 Task: Create a task  Integrate website with a new live chat support software , assign it to team member softage.2@softage.net in the project ComplexTech and update the status of the task to  On Track  , set the priority of the task to Low
Action: Mouse moved to (59, 410)
Screenshot: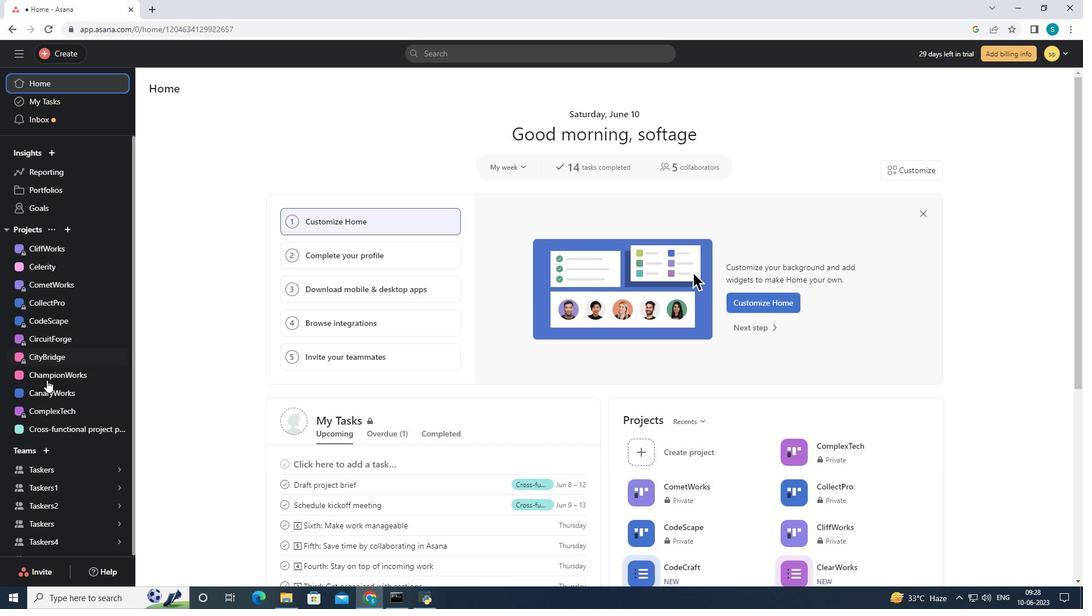 
Action: Mouse pressed left at (59, 410)
Screenshot: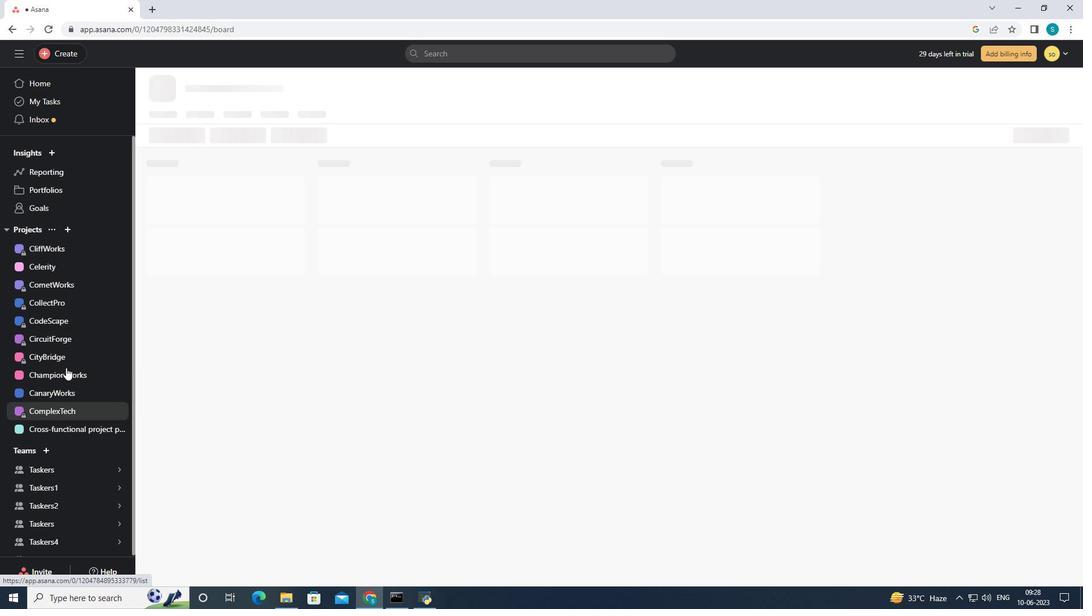 
Action: Mouse moved to (61, 55)
Screenshot: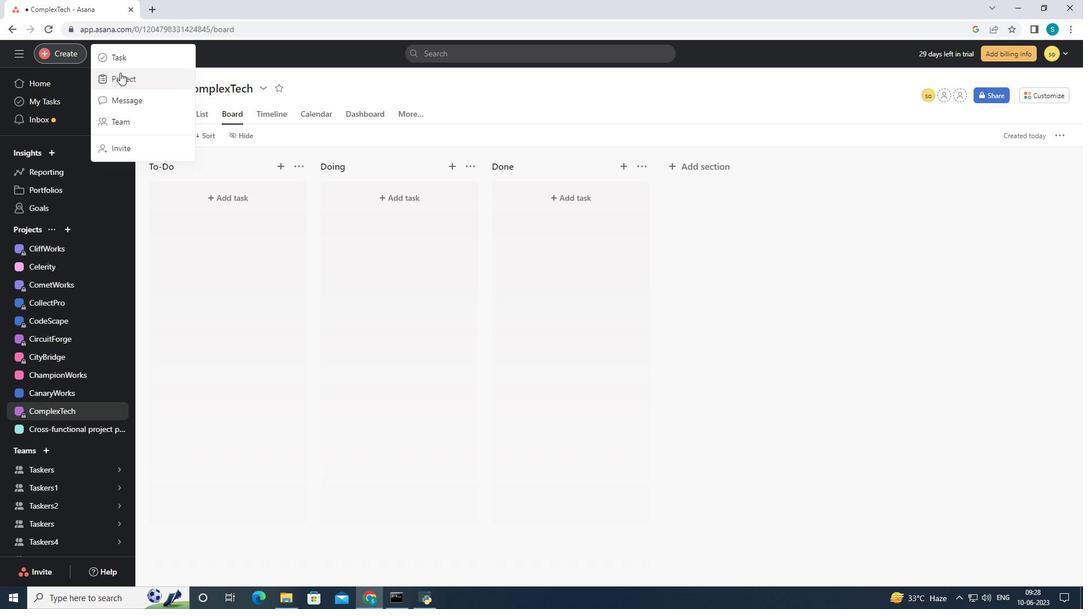 
Action: Mouse pressed left at (61, 55)
Screenshot: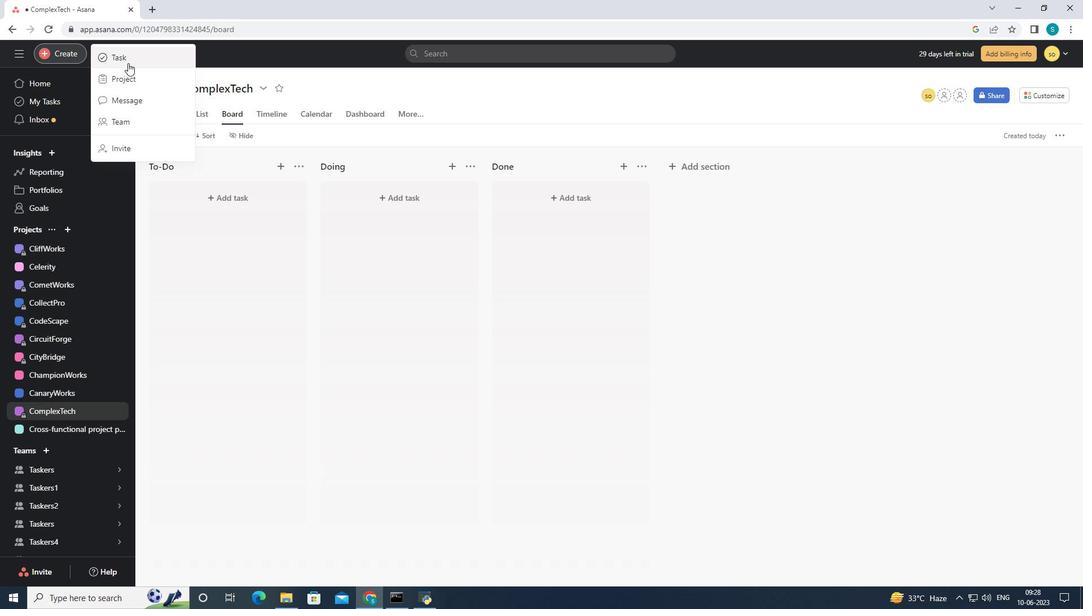 
Action: Mouse moved to (125, 53)
Screenshot: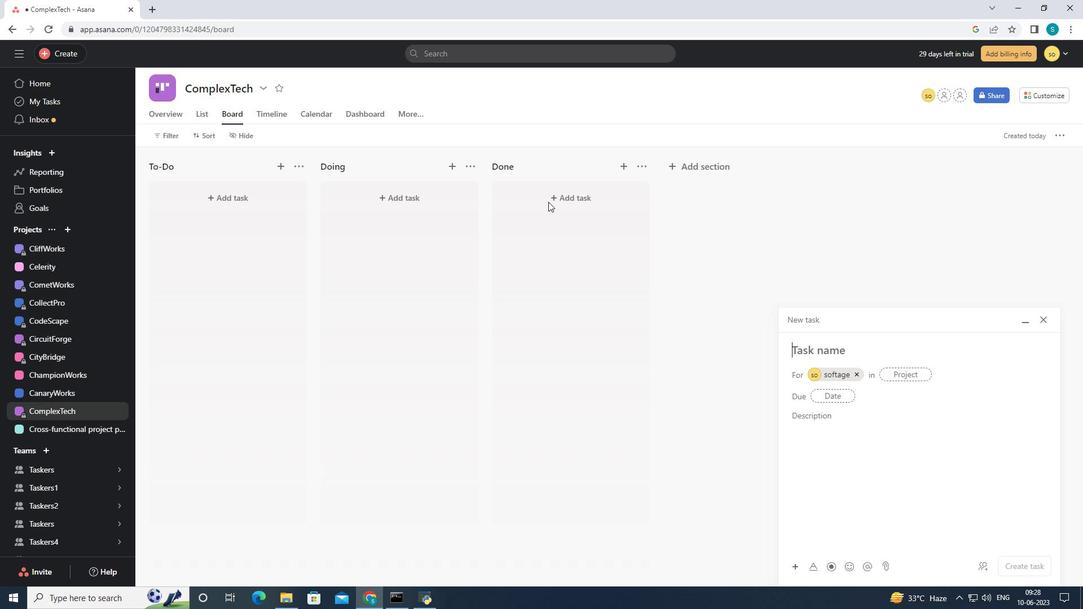 
Action: Mouse pressed left at (125, 53)
Screenshot: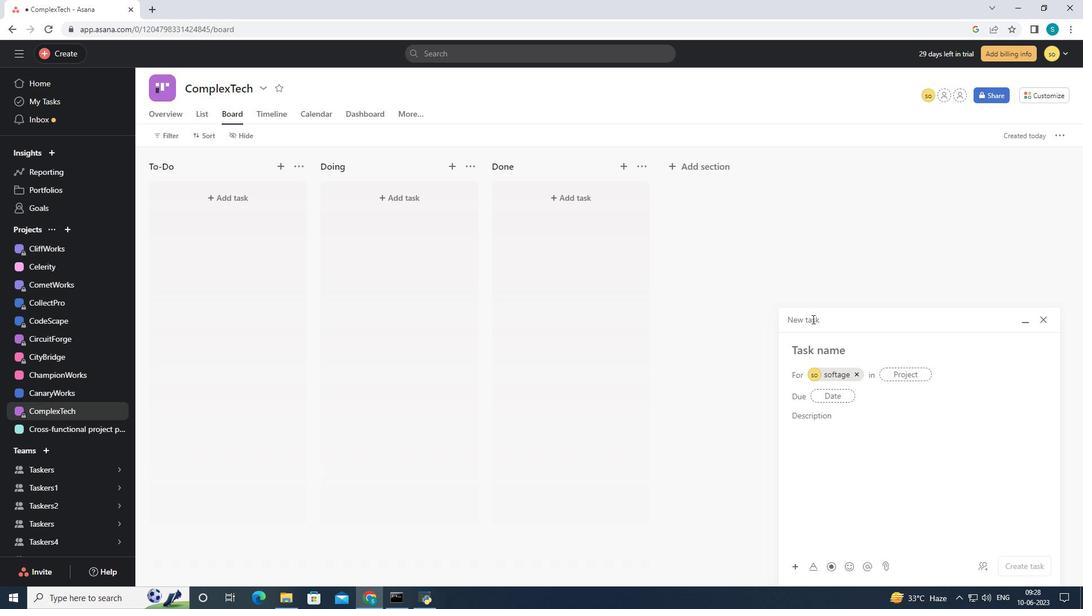 
Action: Mouse moved to (807, 350)
Screenshot: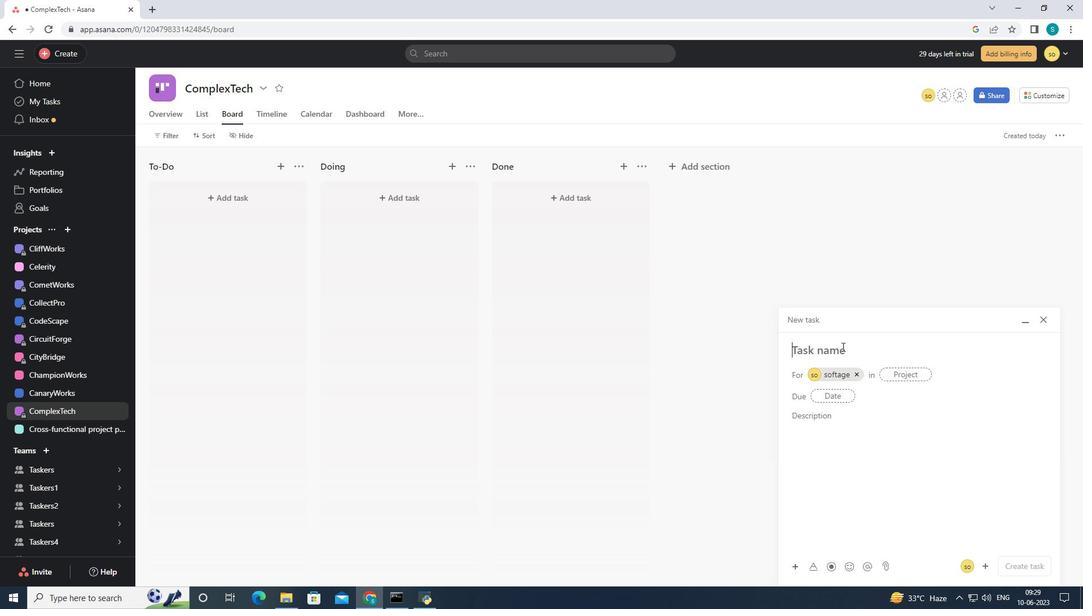 
Action: Mouse pressed left at (807, 350)
Screenshot: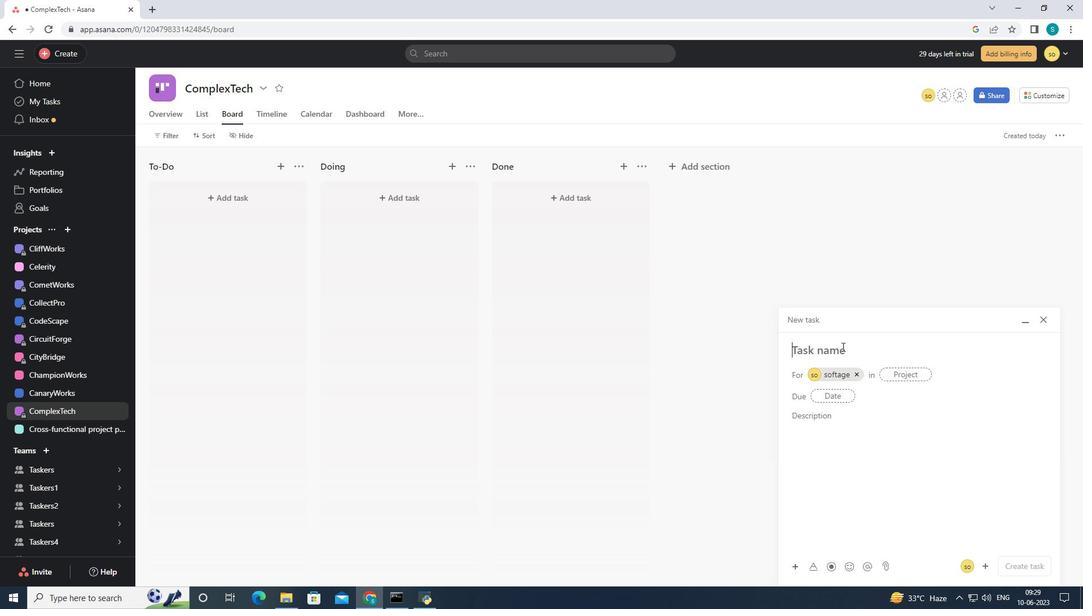 
Action: Key pressed <Key.shift>Integrate<Key.space>website<Key.space>with<Key.space>a<Key.space>new<Key.space>live<Key.space>chat<Key.space>support<Key.space>software
Screenshot: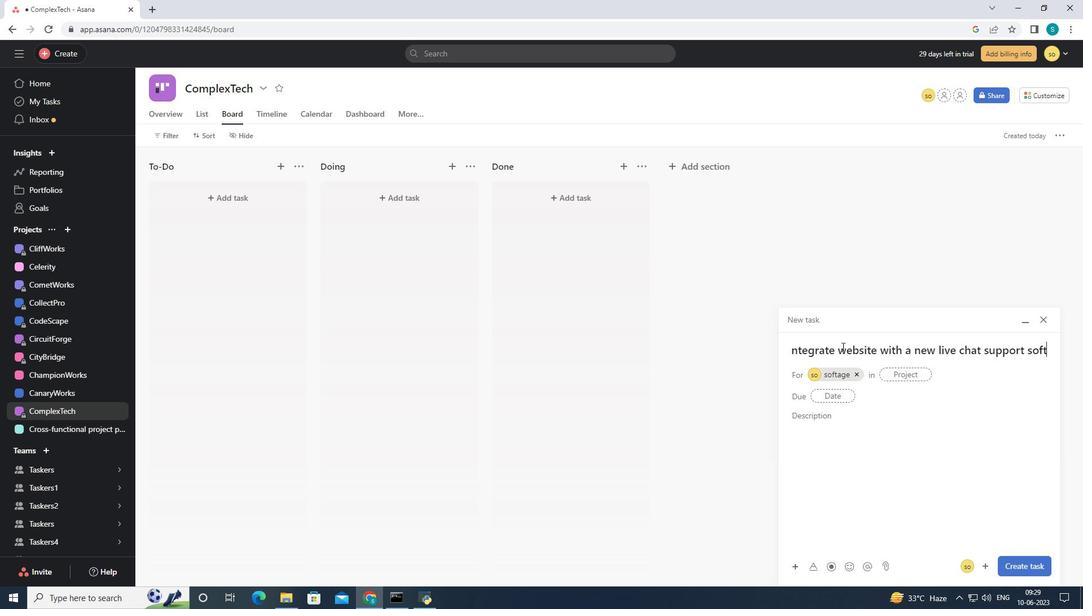 
Action: Mouse moved to (860, 373)
Screenshot: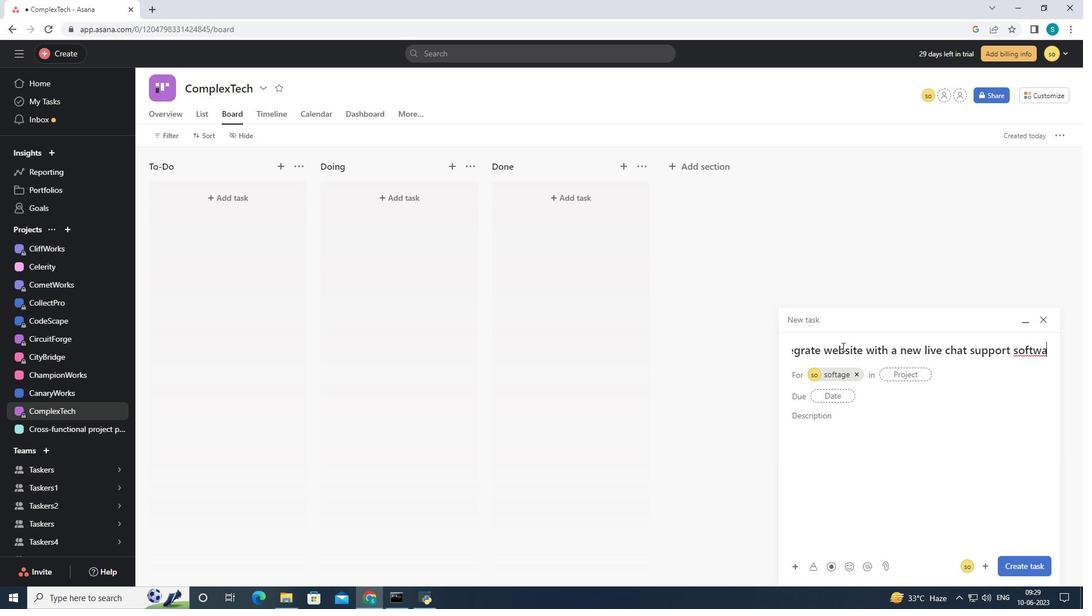 
Action: Mouse pressed left at (860, 373)
Screenshot: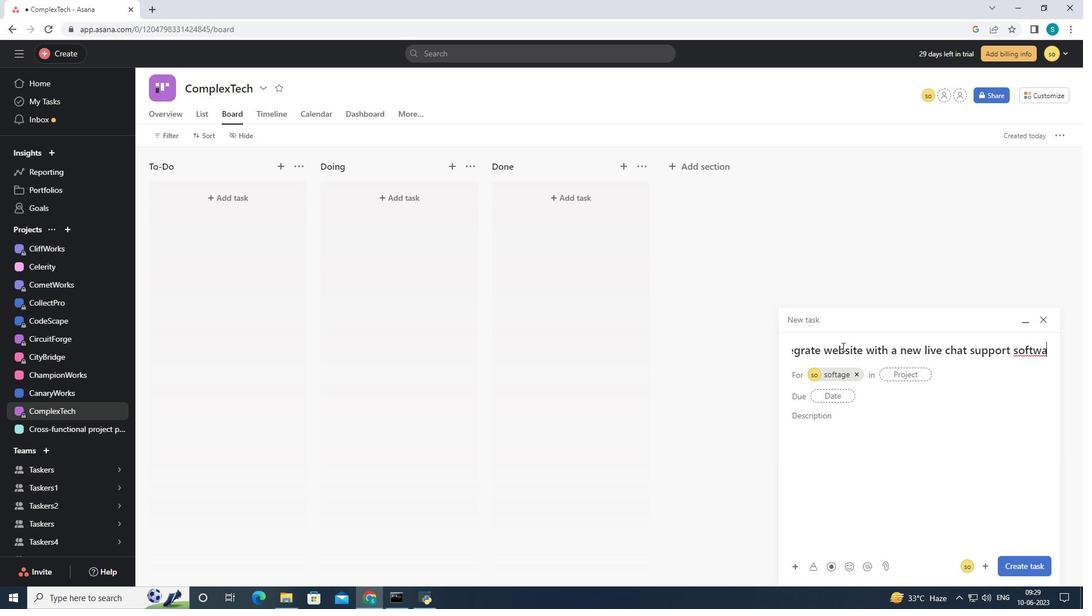 
Action: Mouse moved to (840, 373)
Screenshot: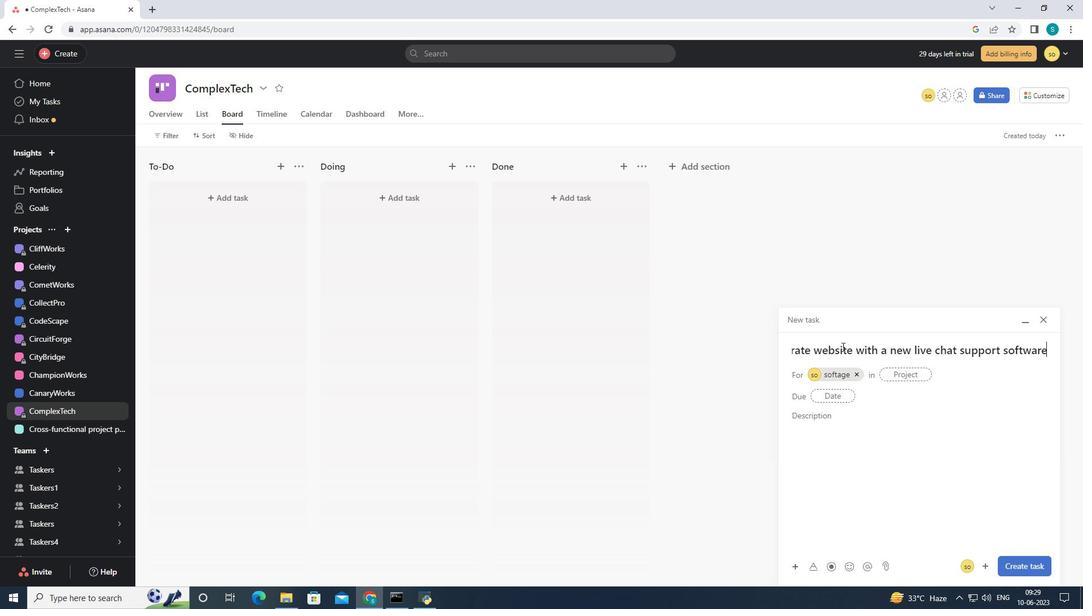 
Action: Mouse pressed left at (840, 373)
Screenshot: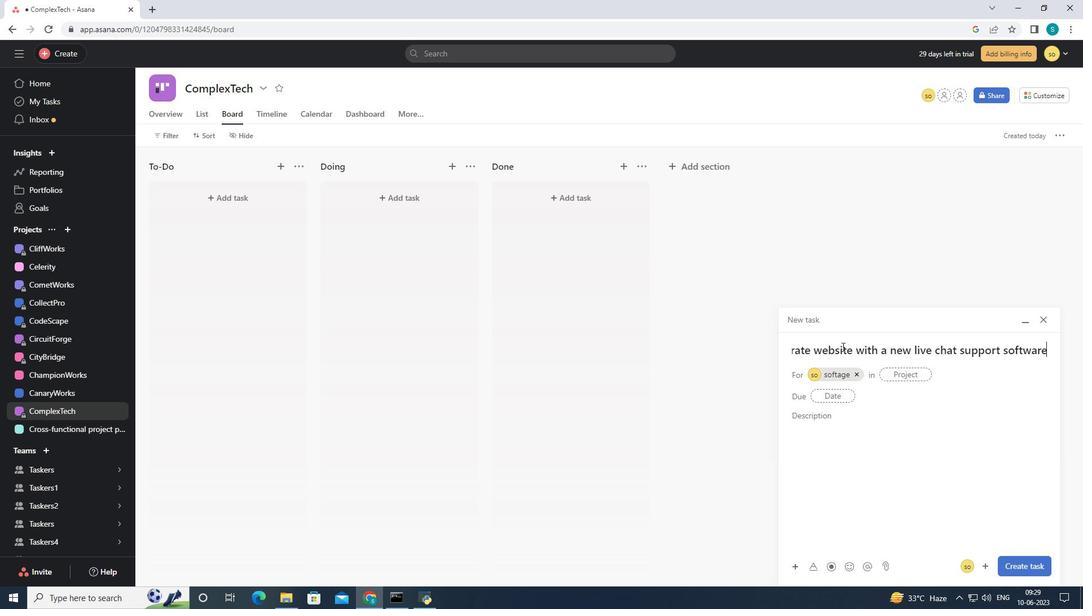 
Action: Mouse moved to (825, 394)
Screenshot: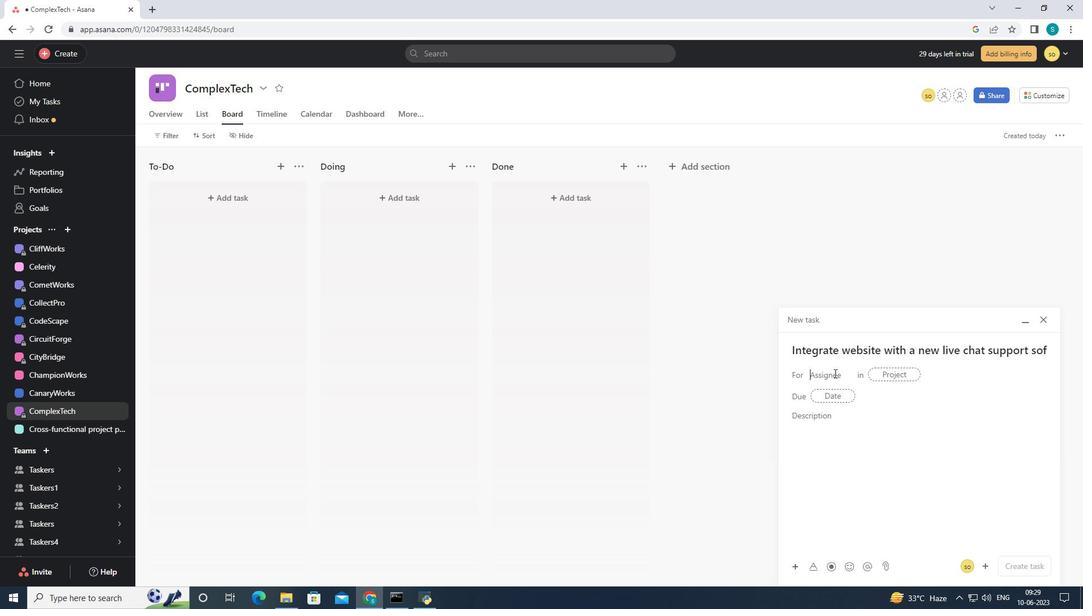 
Action: Key pressed softage.2<Key.shift><Key.shift><Key.shift><Key.shift><Key.shift><Key.shift><Key.shift><Key.shift><Key.shift><Key.shift><Key.shift>@
Screenshot: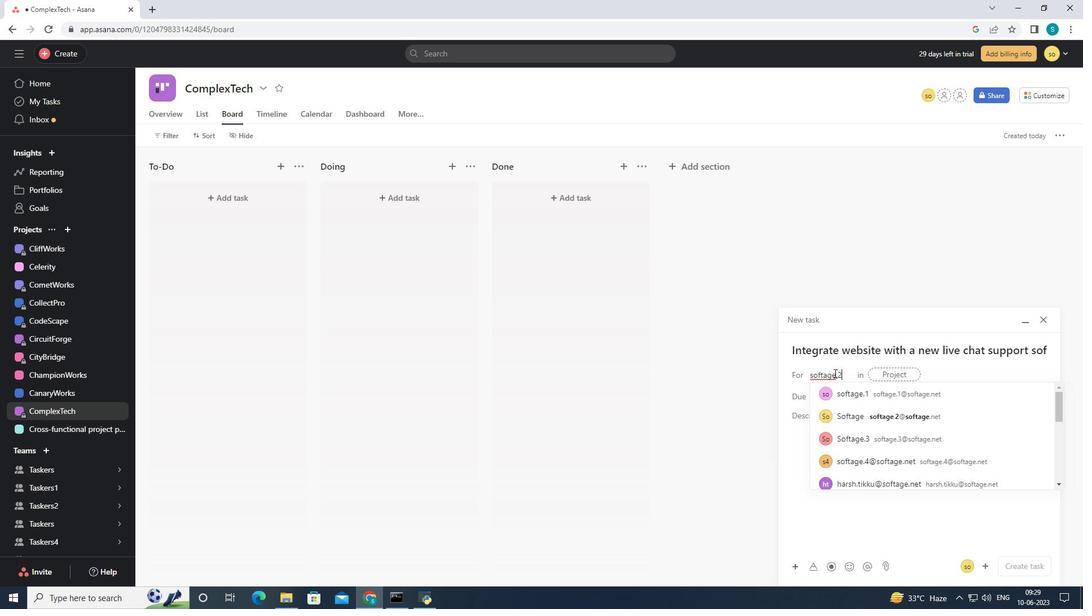 
Action: Mouse moved to (890, 393)
Screenshot: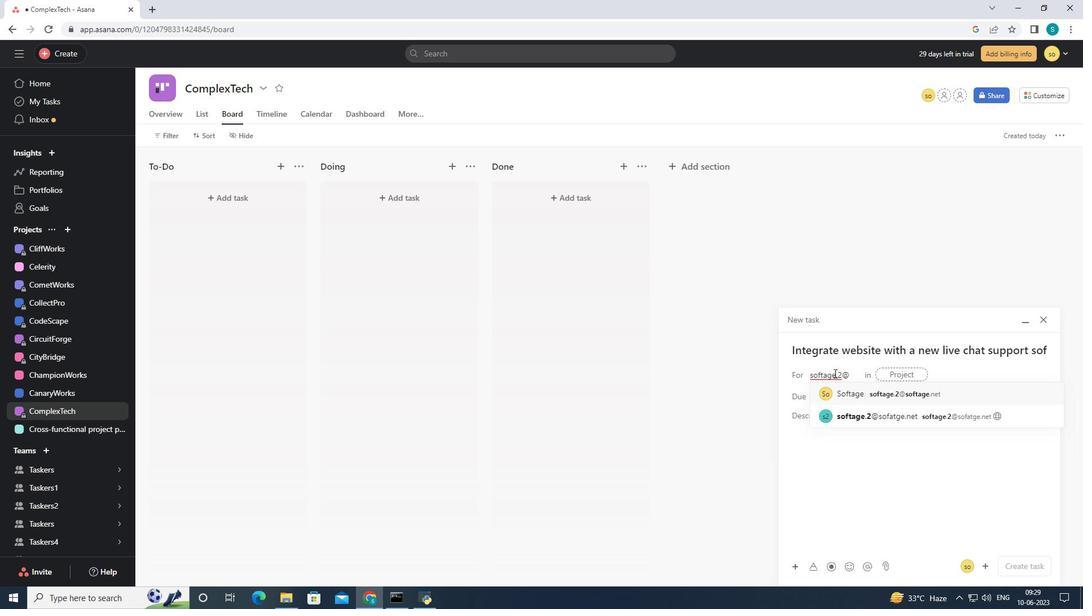 
Action: Mouse pressed left at (890, 393)
Screenshot: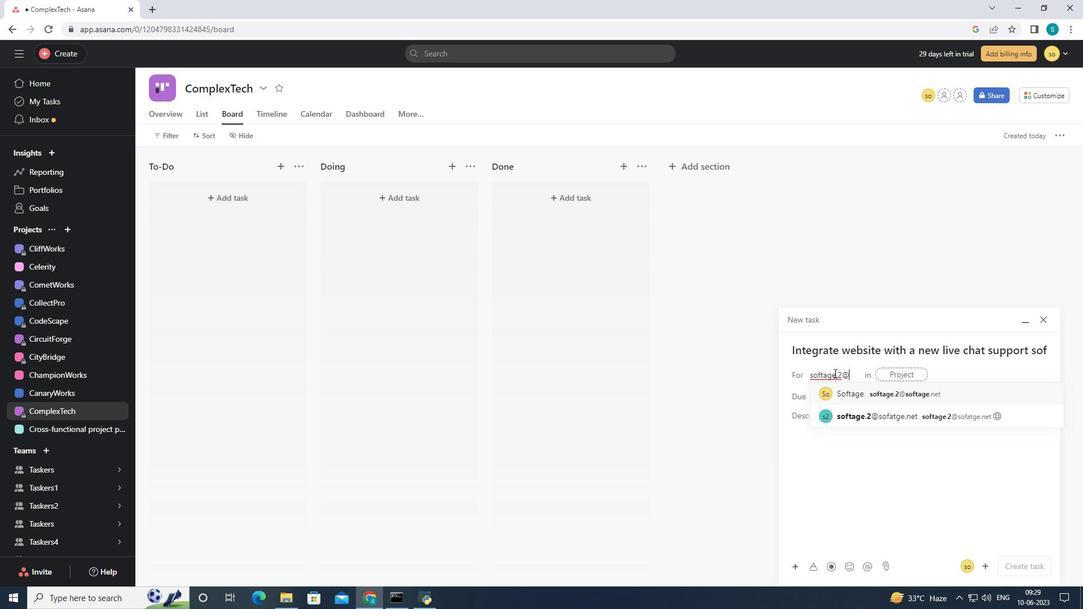 
Action: Mouse moved to (808, 398)
Screenshot: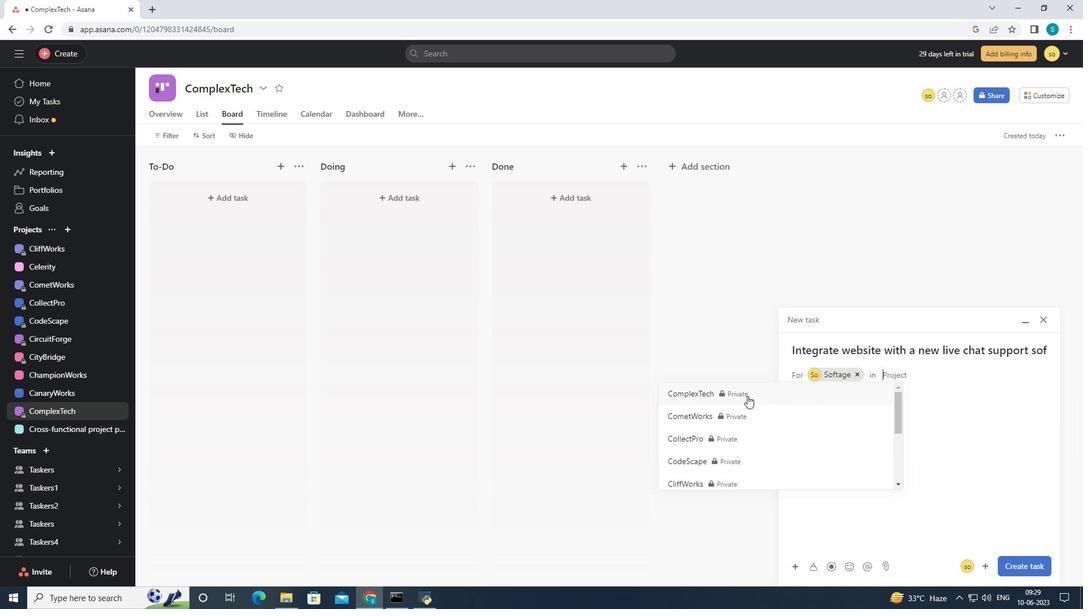 
Action: Mouse pressed left at (808, 398)
Screenshot: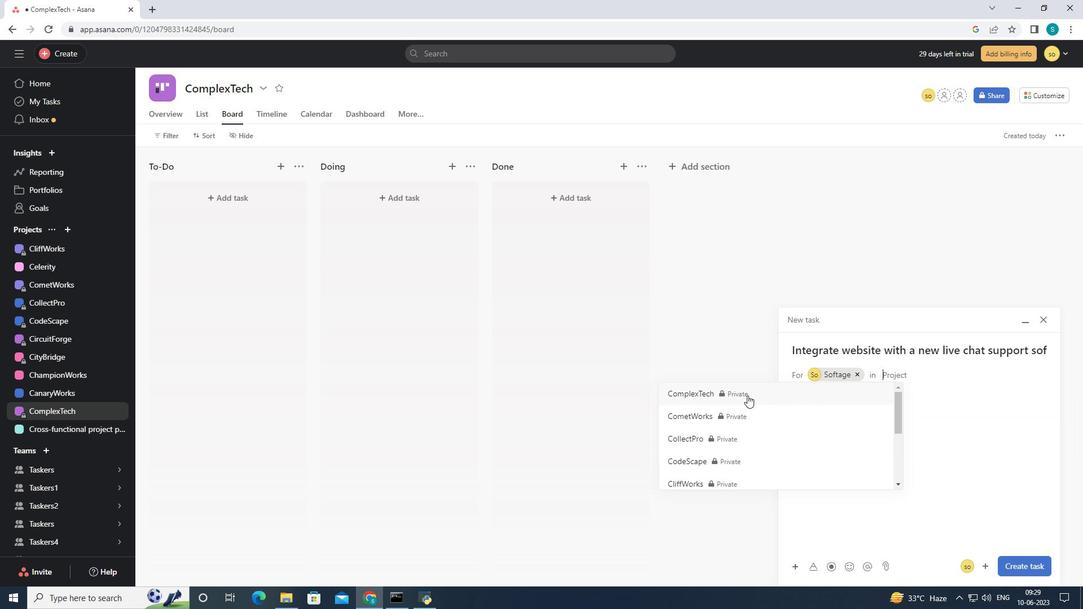 
Action: Mouse moved to (50, 411)
Screenshot: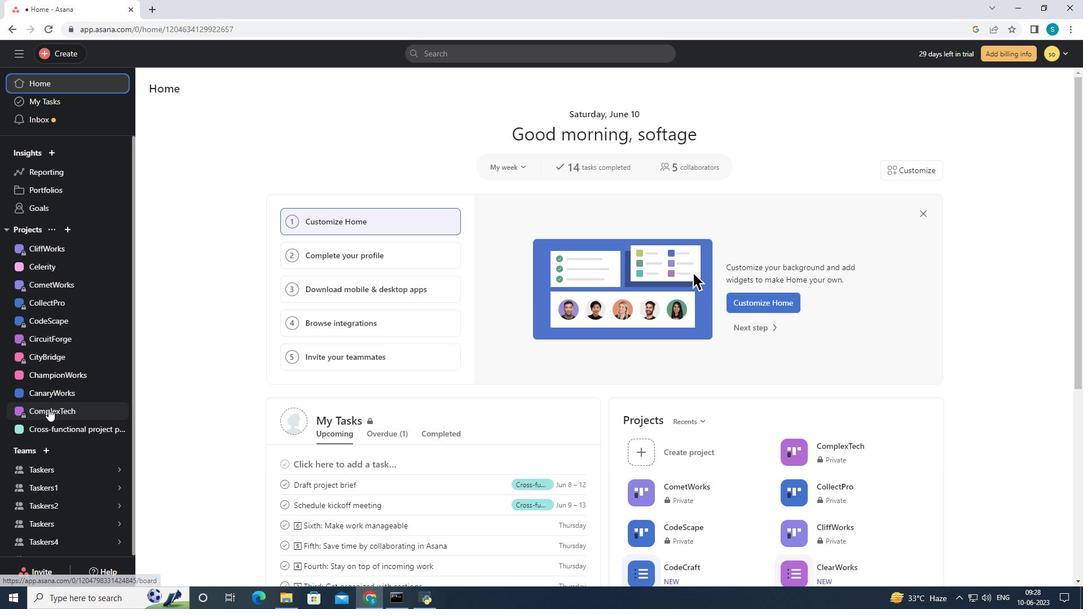 
Action: Mouse pressed left at (50, 411)
Screenshot: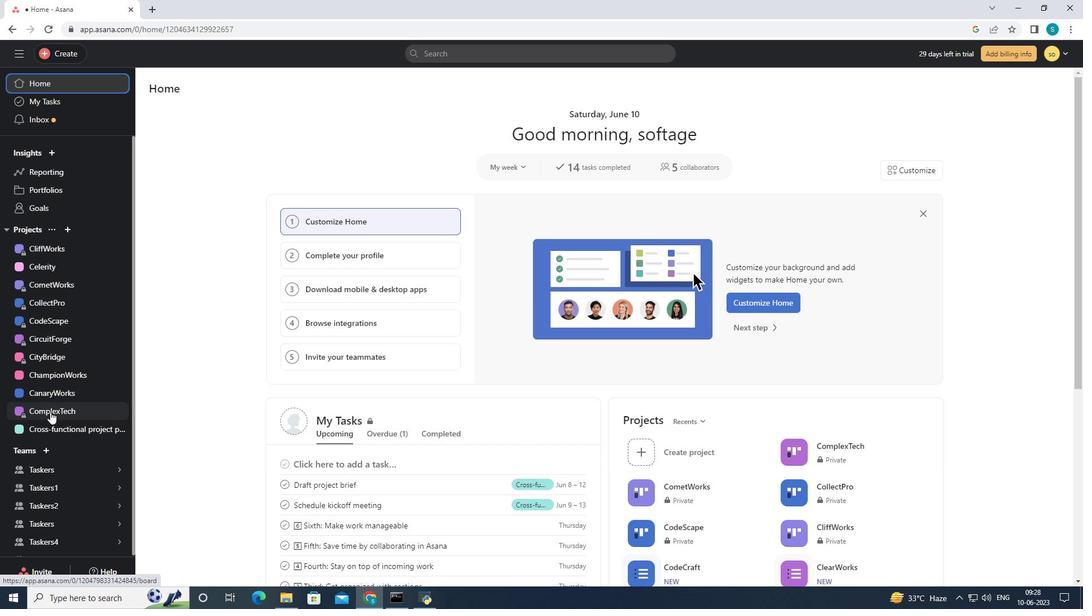 
Action: Mouse moved to (66, 50)
Screenshot: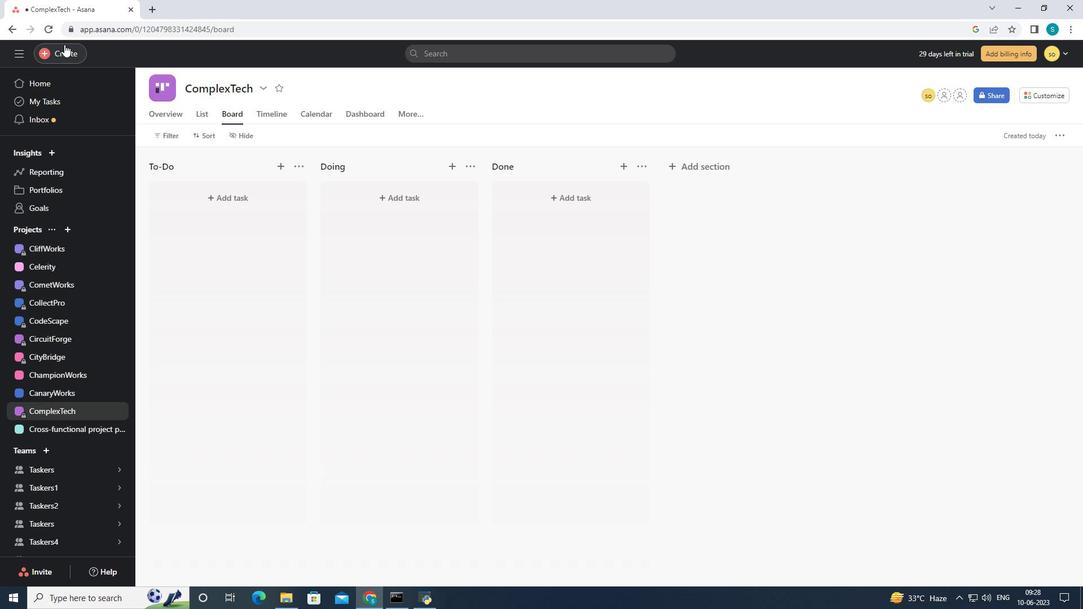 
Action: Mouse pressed left at (66, 50)
Screenshot: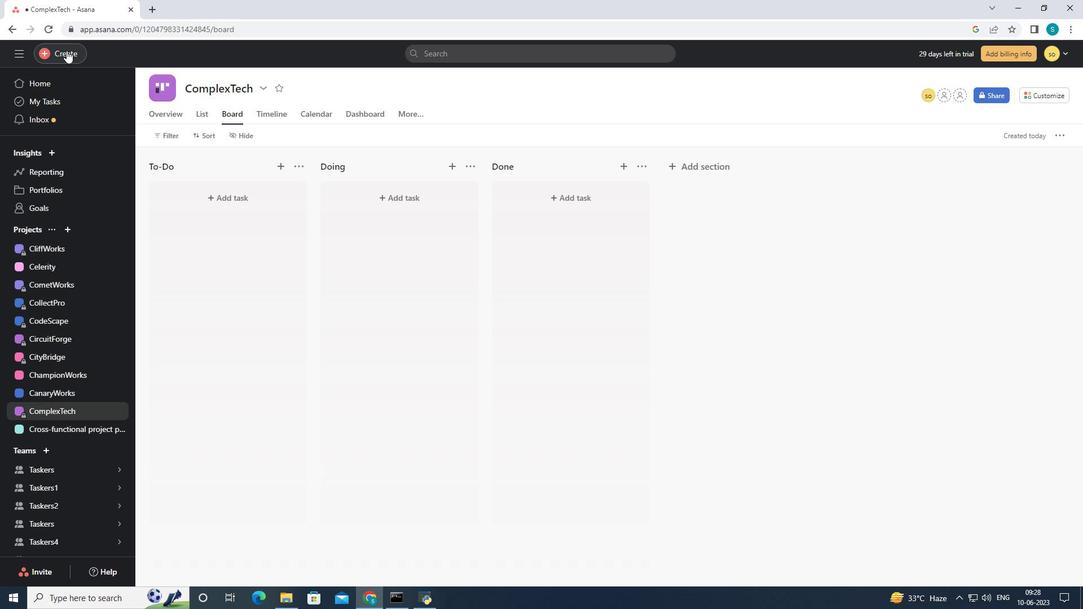 
Action: Mouse moved to (130, 57)
Screenshot: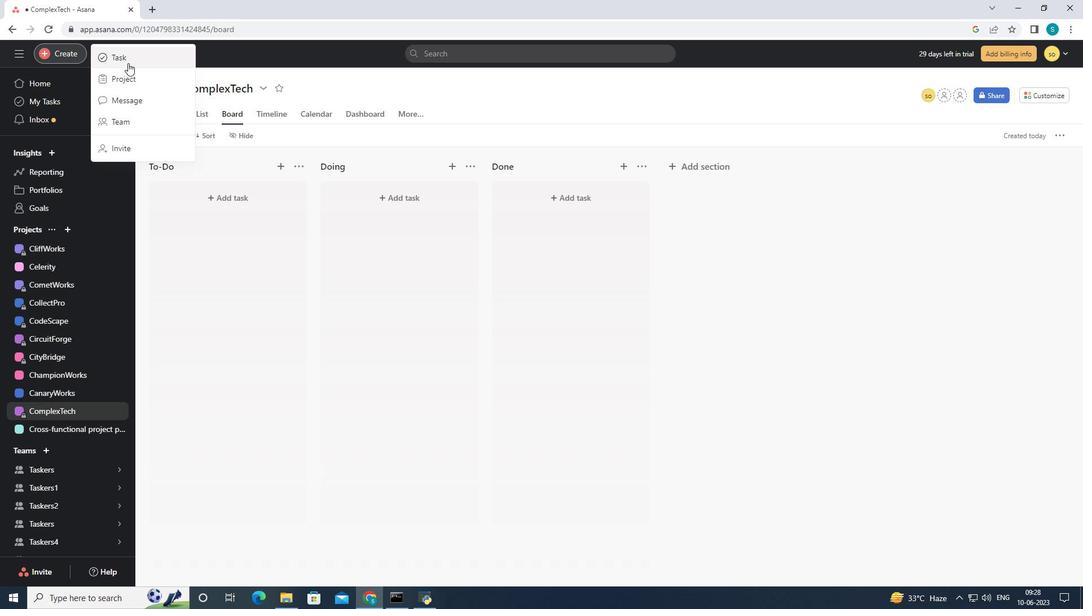 
Action: Mouse pressed left at (130, 57)
Screenshot: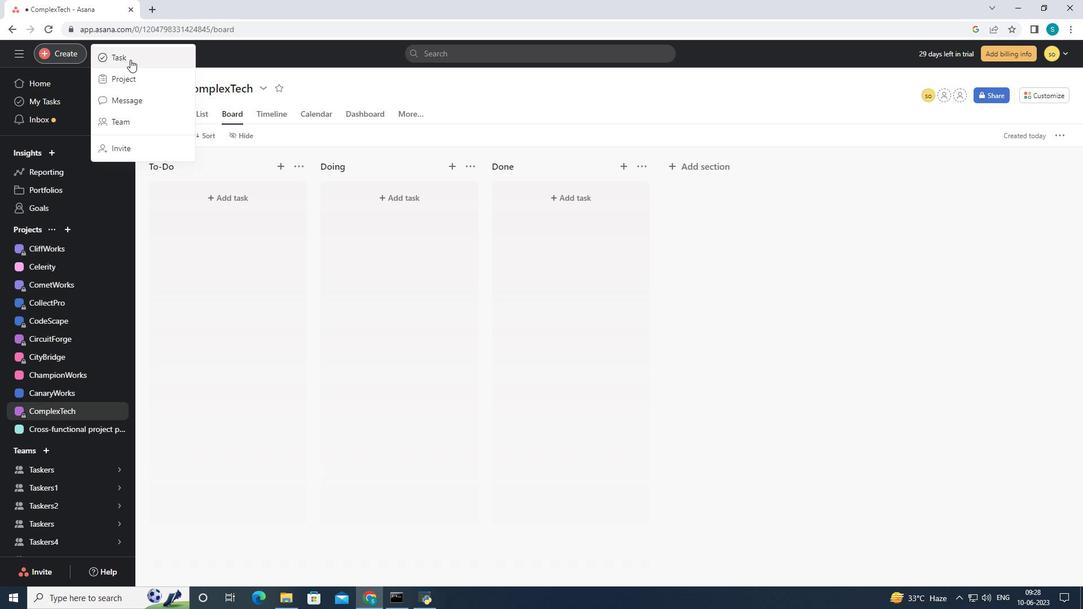 
Action: Mouse moved to (842, 346)
Screenshot: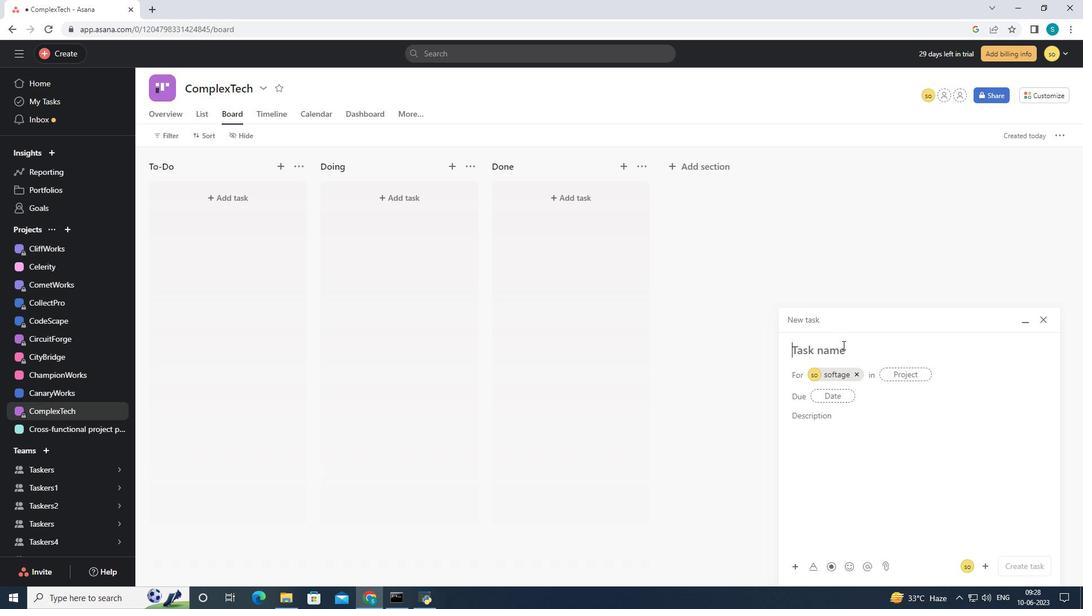 
Action: Mouse pressed left at (842, 346)
Screenshot: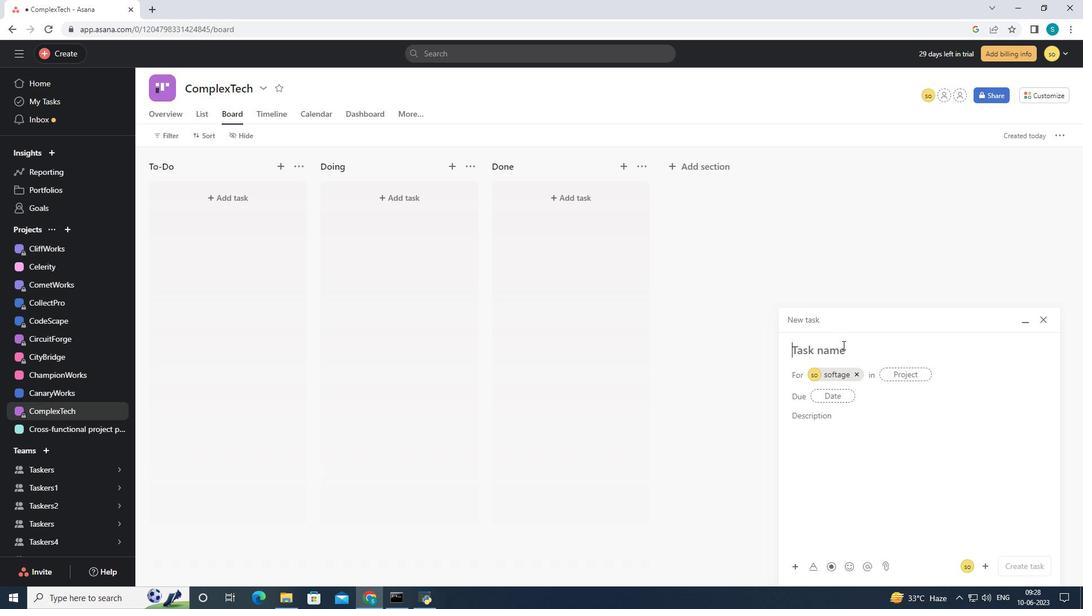 
Action: Key pressed <Key.shift><Key.shift><Key.shift><Key.shift><Key.shift>Integrate<Key.space>website<Key.space>with<Key.space>a<Key.space>new<Key.space>live<Key.space>chat<Key.space>support<Key.space>software
Screenshot: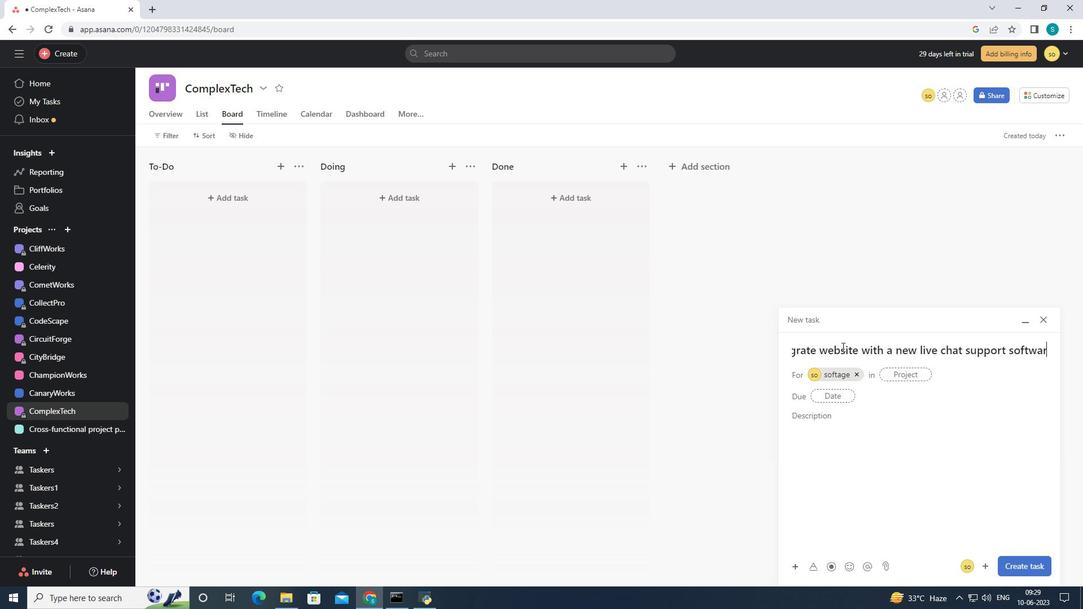 
Action: Mouse moved to (855, 375)
Screenshot: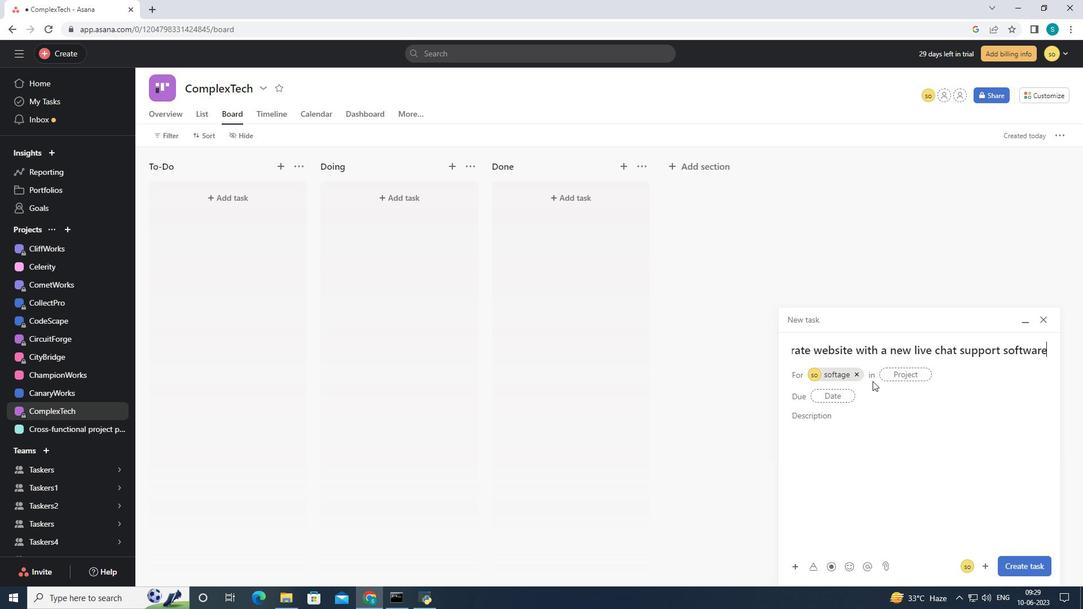 
Action: Mouse pressed left at (855, 375)
Screenshot: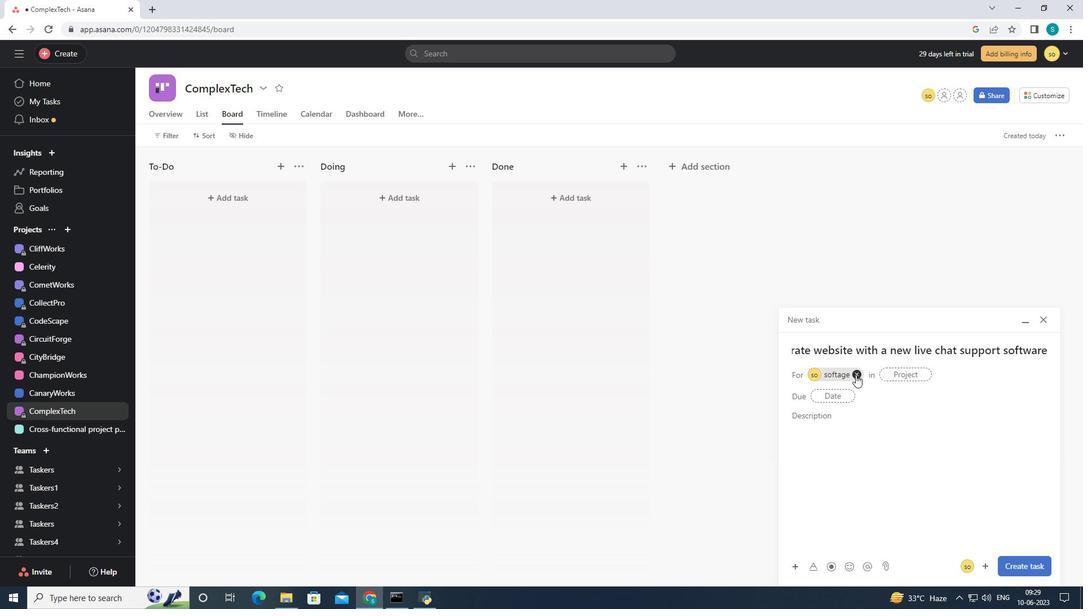 
Action: Mouse moved to (834, 373)
Screenshot: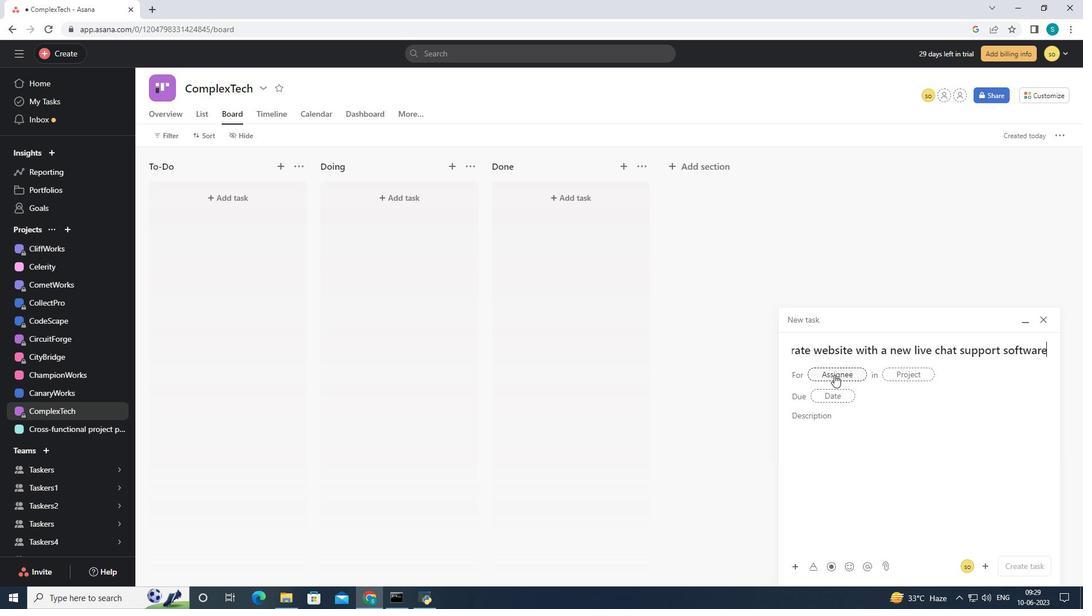 
Action: Mouse pressed left at (834, 373)
Screenshot: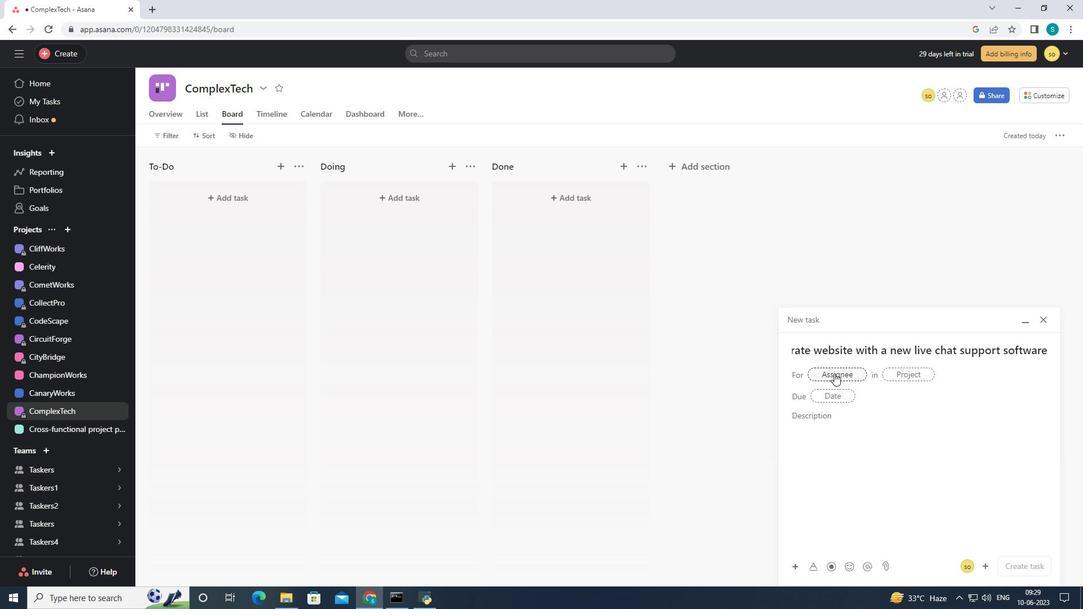 
Action: Key pressed softage.2<Key.shift><Key.shift>@
Screenshot: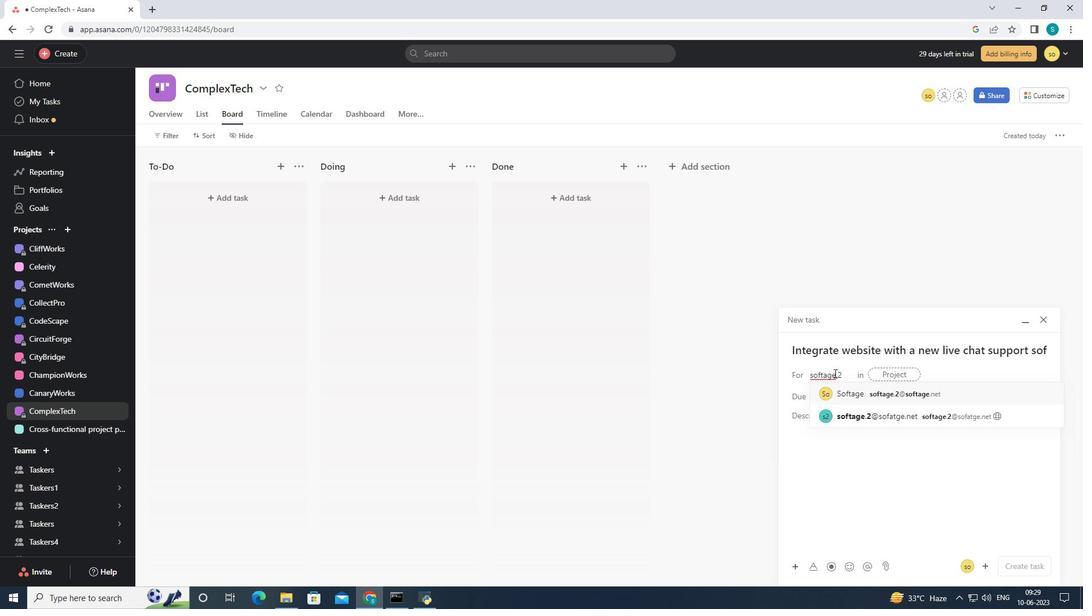 
Action: Mouse moved to (898, 393)
Screenshot: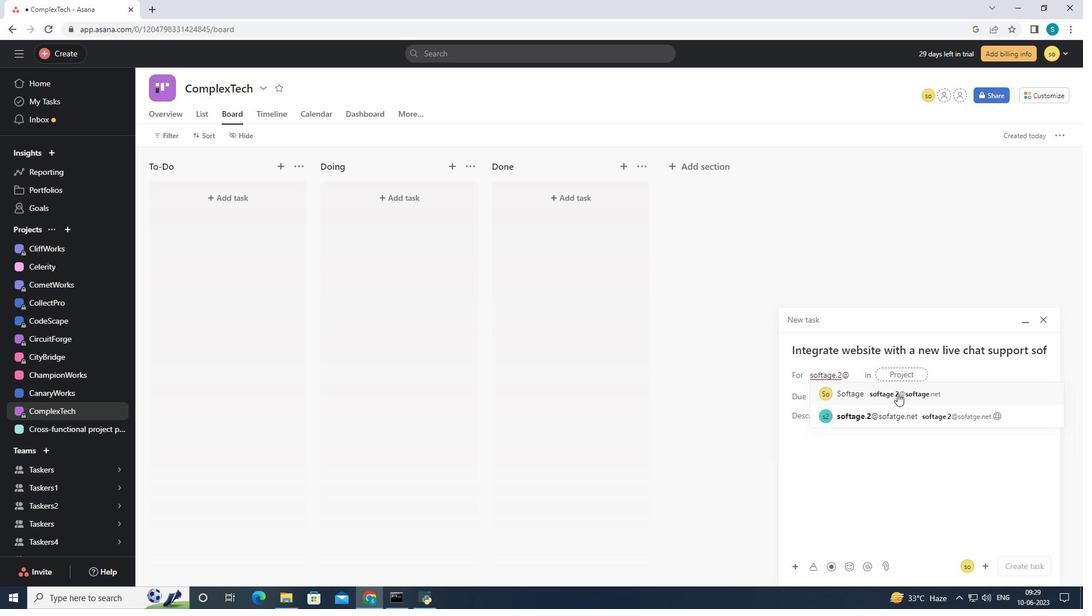 
Action: Mouse pressed left at (898, 393)
Screenshot: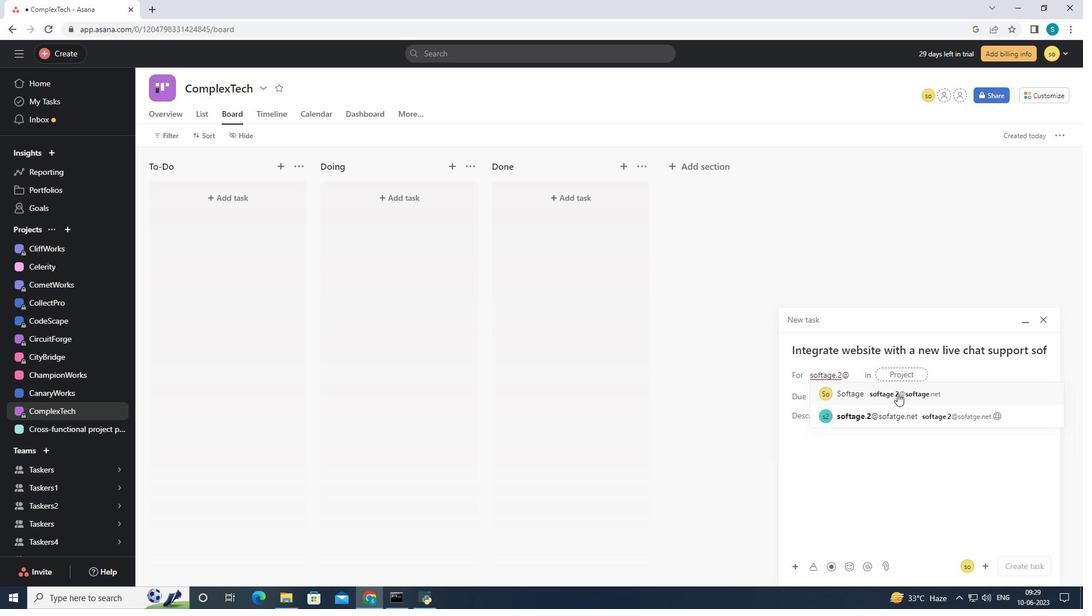 
Action: Mouse moved to (747, 395)
Screenshot: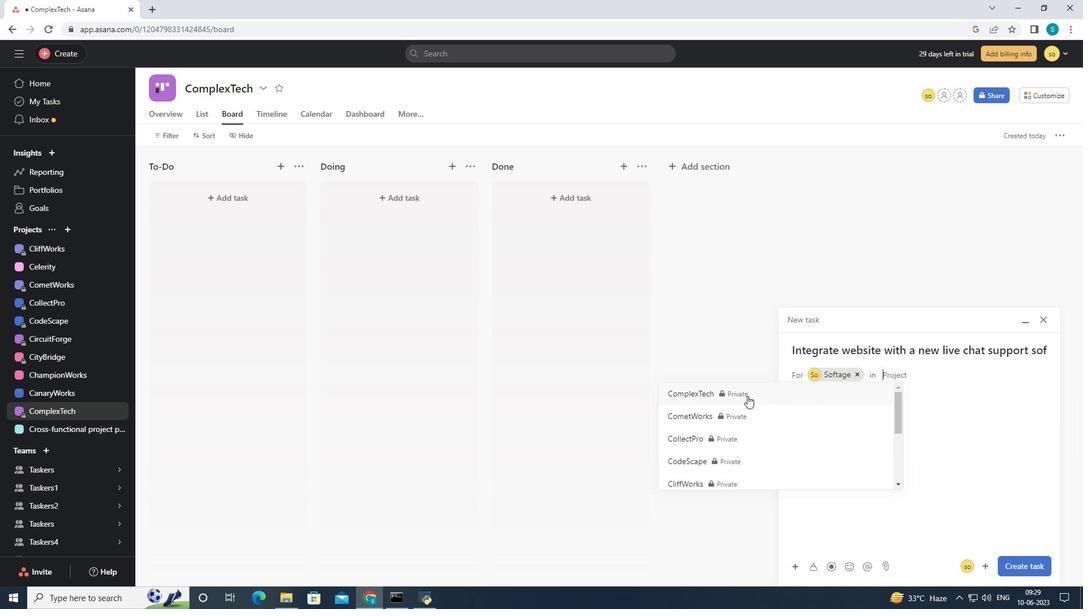 
Action: Mouse pressed left at (747, 395)
Screenshot: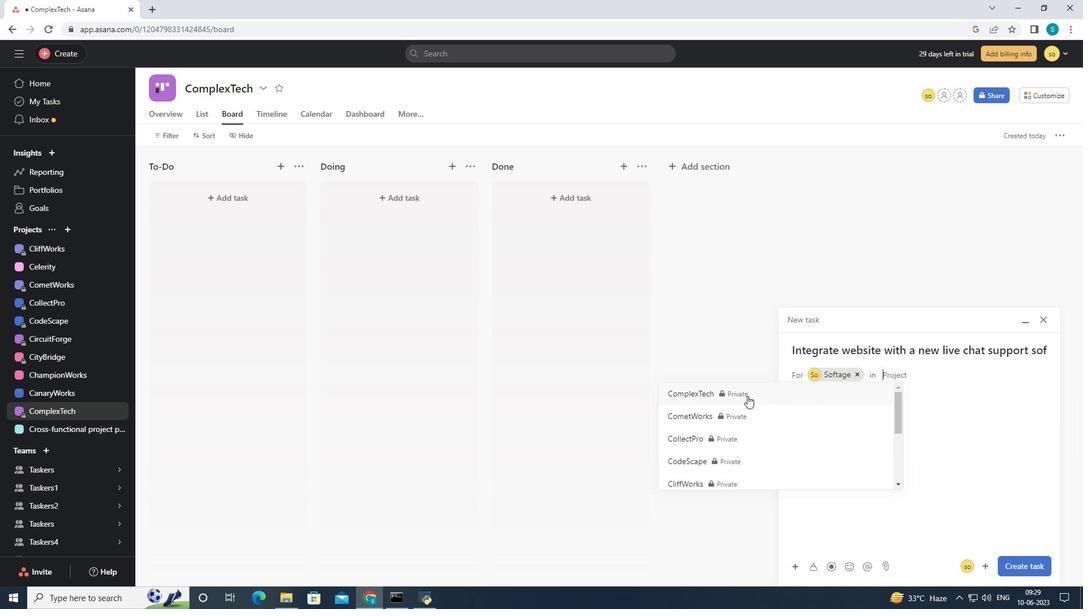 
Action: Mouse moved to (853, 420)
Screenshot: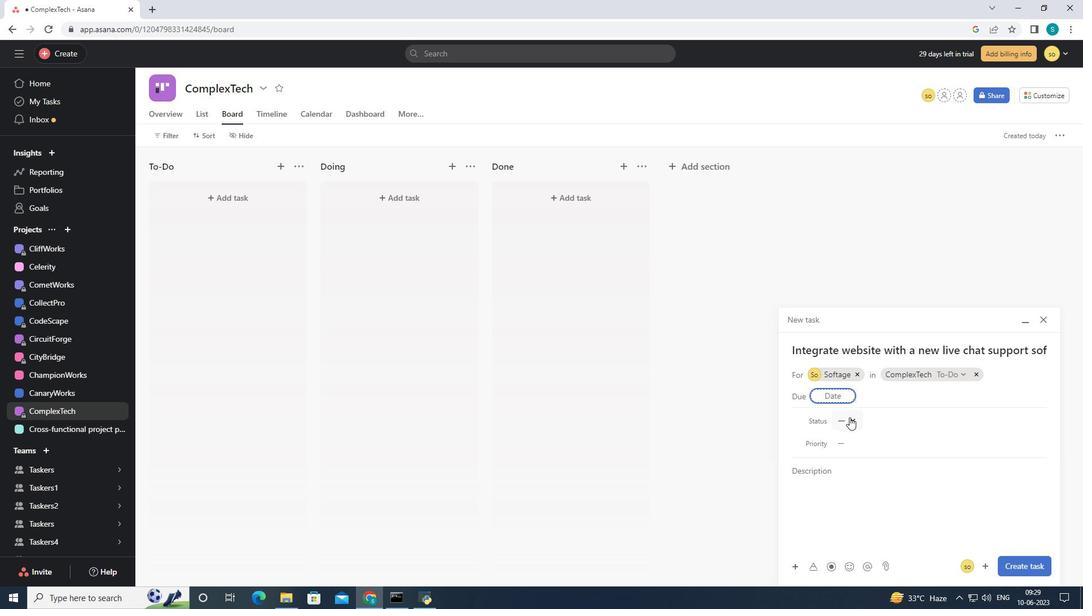 
Action: Mouse pressed left at (853, 420)
Screenshot: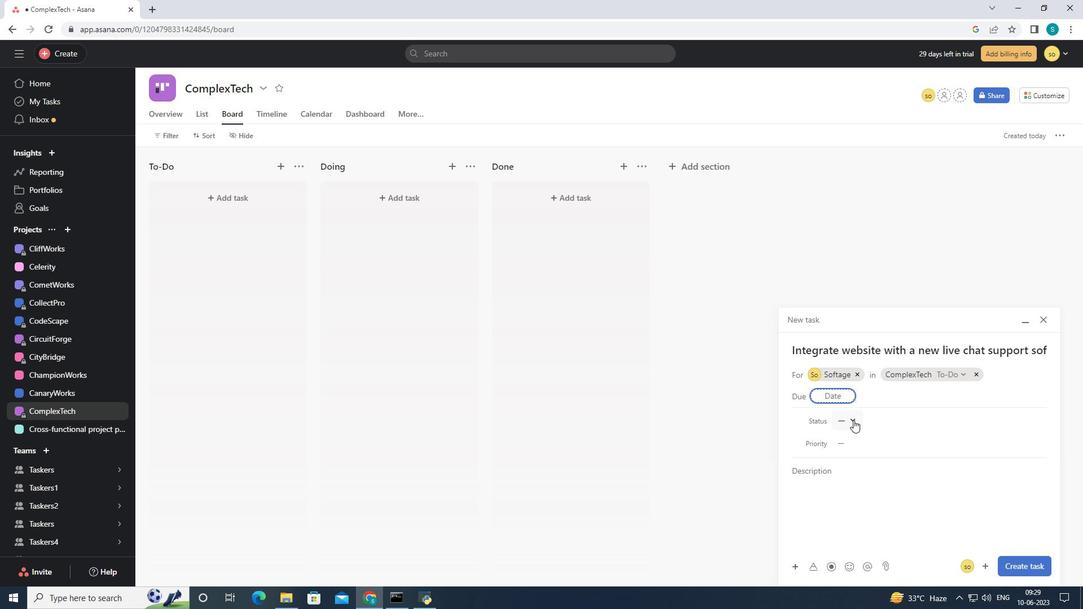 
Action: Mouse moved to (852, 462)
Screenshot: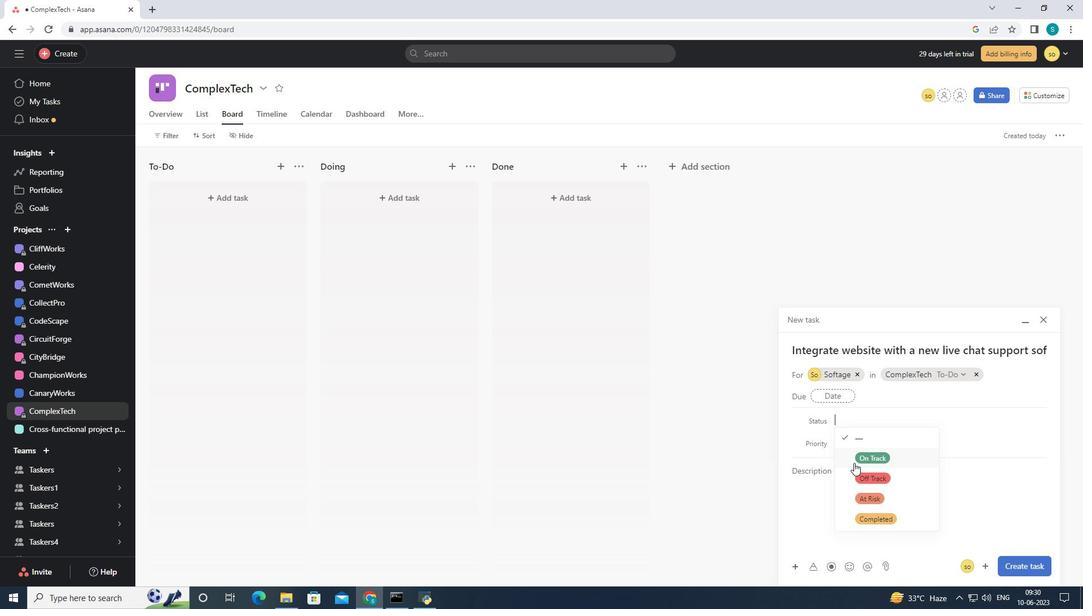 
Action: Mouse pressed left at (852, 462)
Screenshot: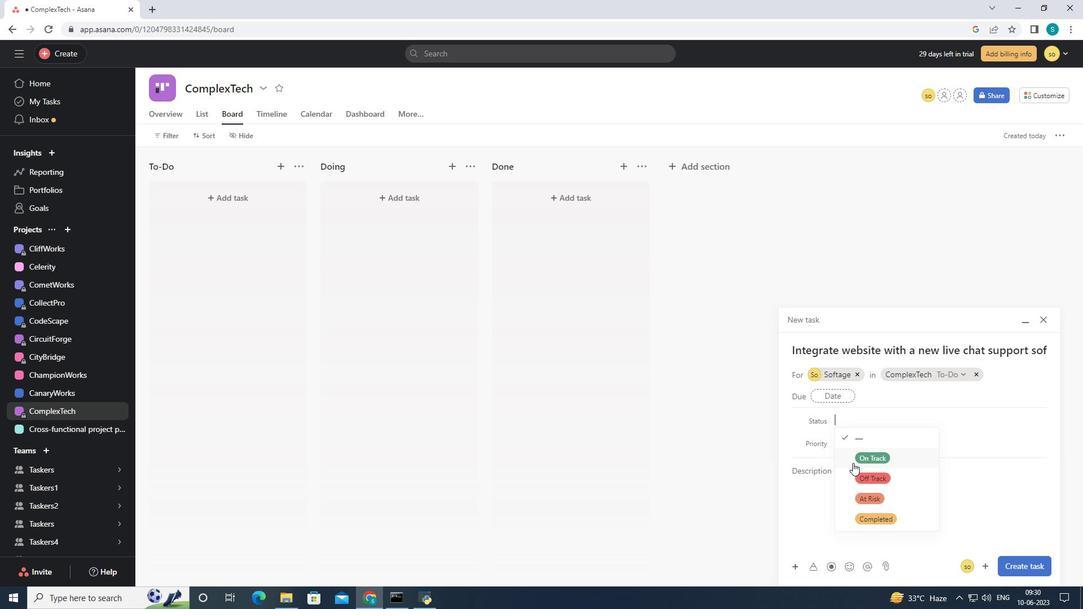 
Action: Mouse moved to (847, 443)
Screenshot: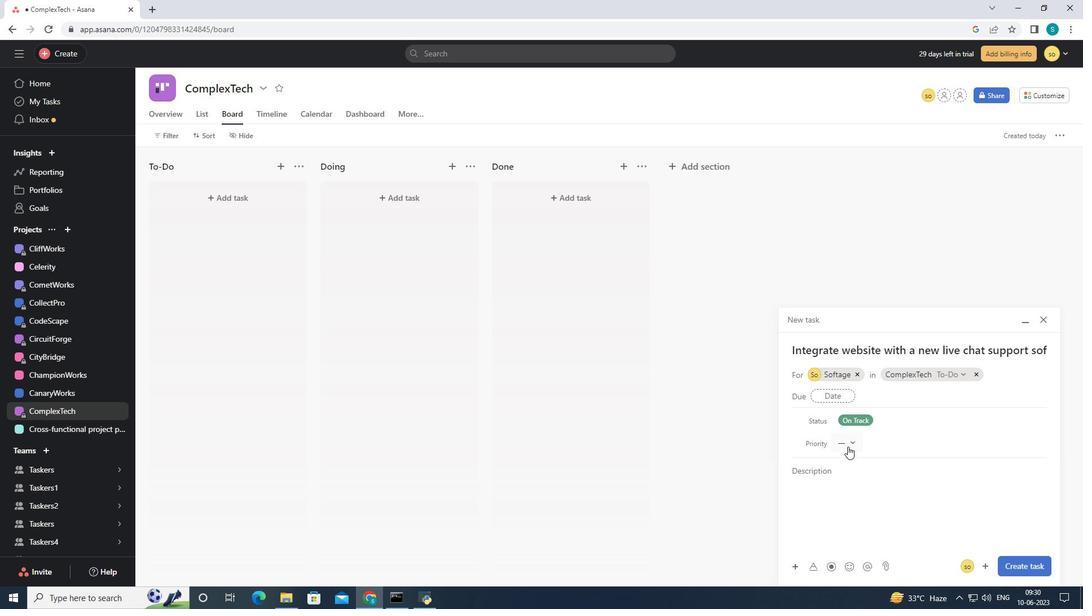 
Action: Mouse pressed left at (847, 443)
Screenshot: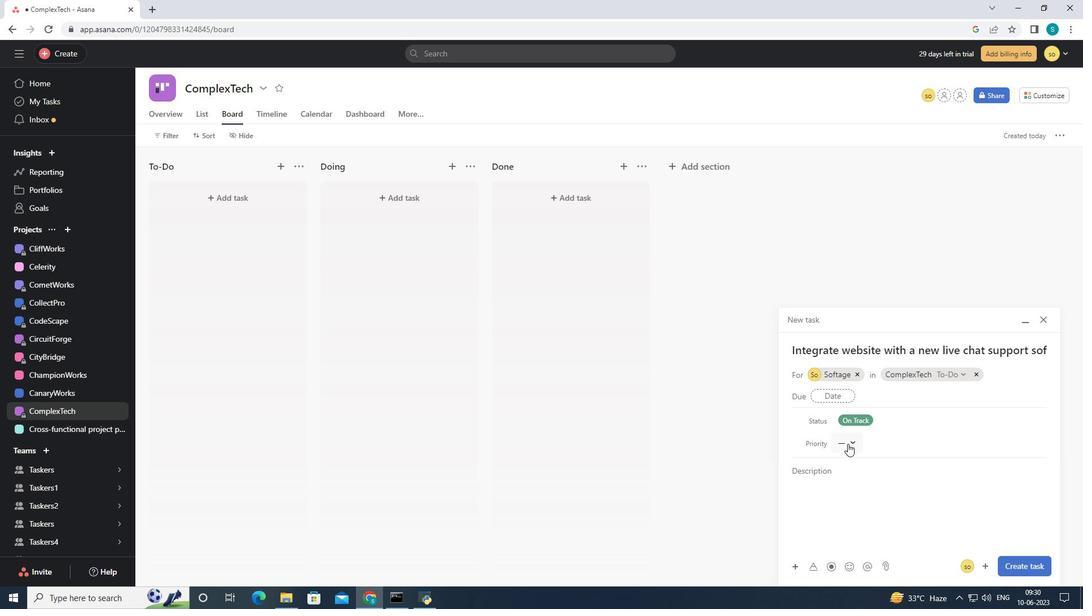 
Action: Mouse moved to (848, 518)
Screenshot: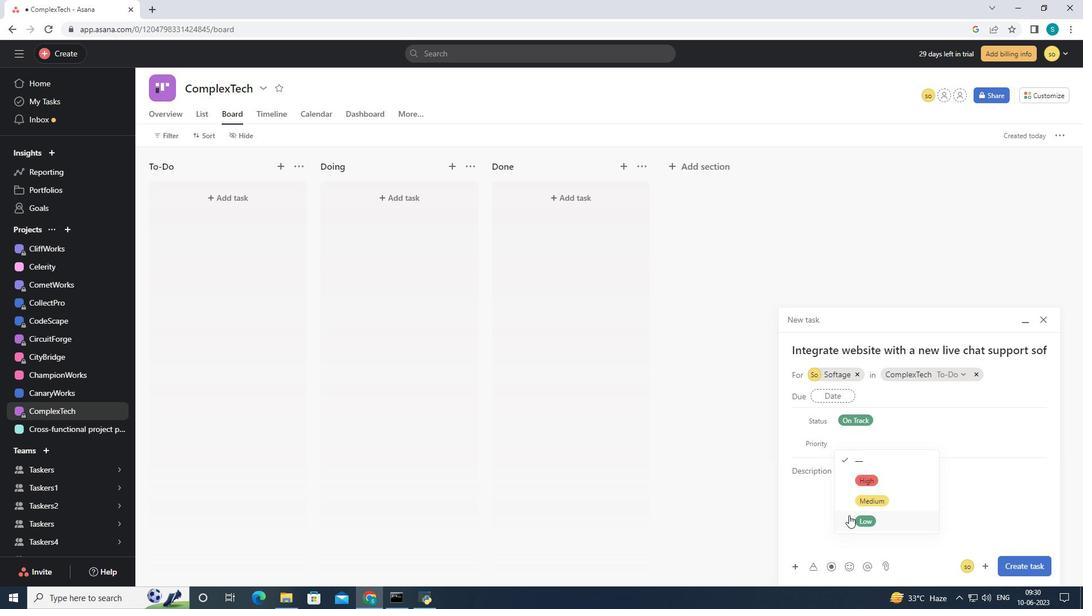 
Action: Mouse pressed left at (848, 518)
Screenshot: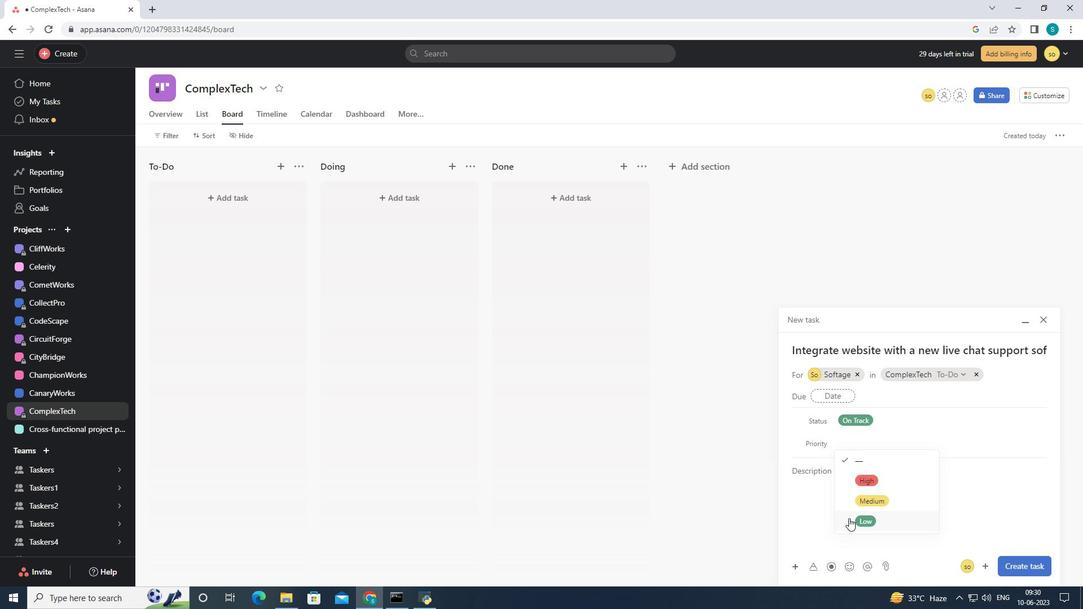 
Action: Mouse moved to (1029, 562)
Screenshot: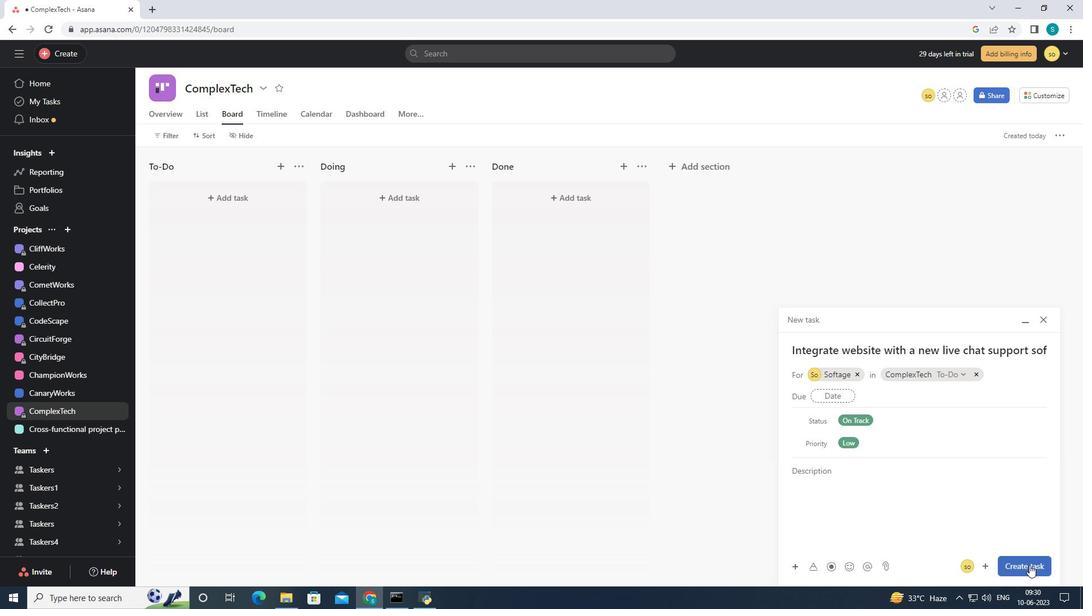 
Action: Mouse pressed left at (1029, 562)
Screenshot: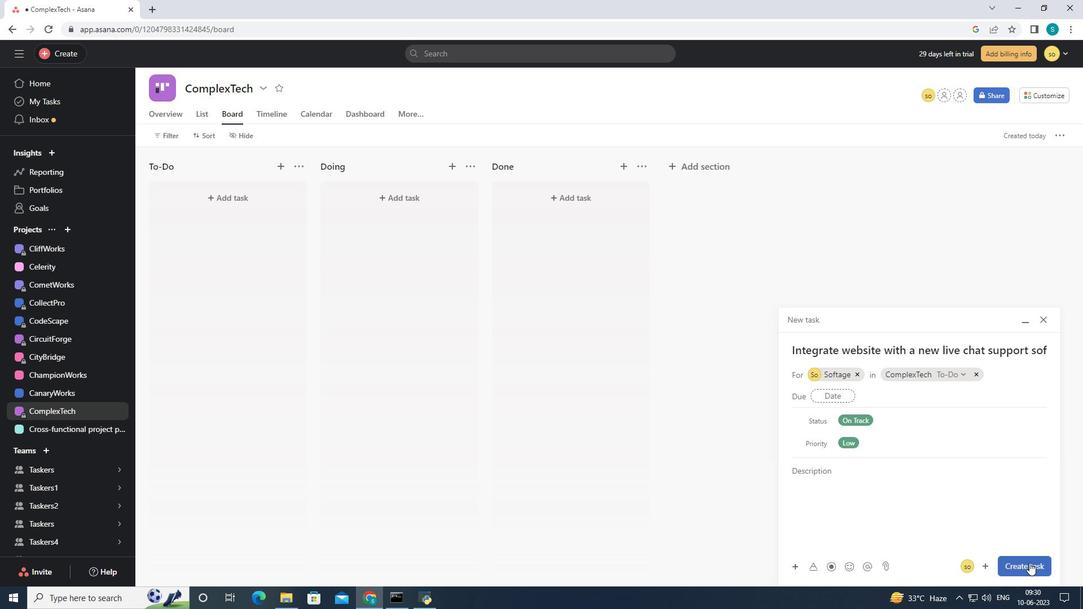 
Action: Mouse moved to (1027, 560)
Screenshot: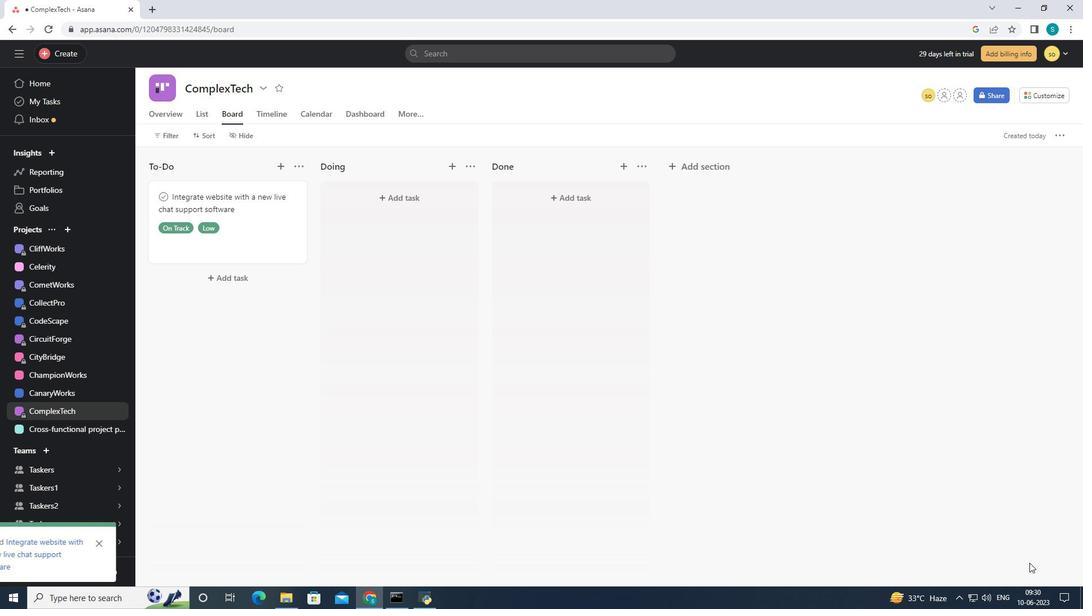 
